 Task: Select Convenience. Add to cart, from pOpshelf for 2317 Morningview Lane, New York, New York 10022, Cell Number 646-231-5081, following items : Starbucks Frappuccino Chilled Coffee Drink Mocha (13.7 oz) - 2, Lays Simply Potato Chips Thick Cut Sea Salted (8.5 oz) - 1, Cheetos Puffs Flamin Hot Cheese Flavored Snacks (8 oz) - 2
Action: Mouse moved to (235, 112)
Screenshot: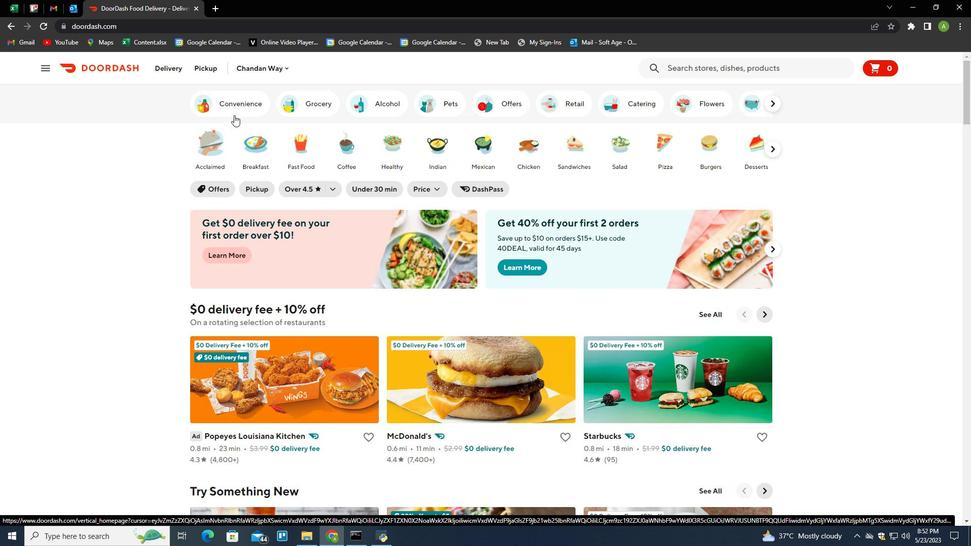 
Action: Mouse pressed left at (235, 112)
Screenshot: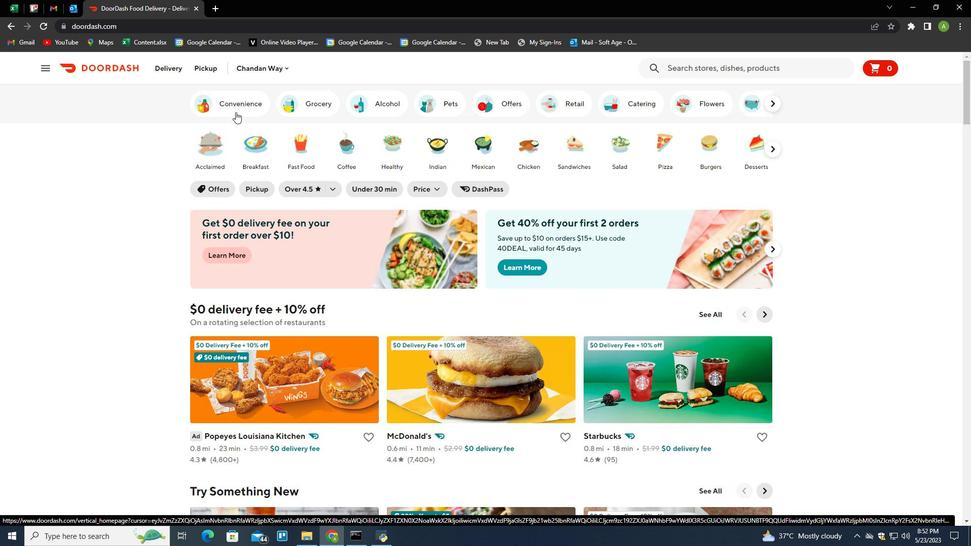 
Action: Mouse moved to (622, 367)
Screenshot: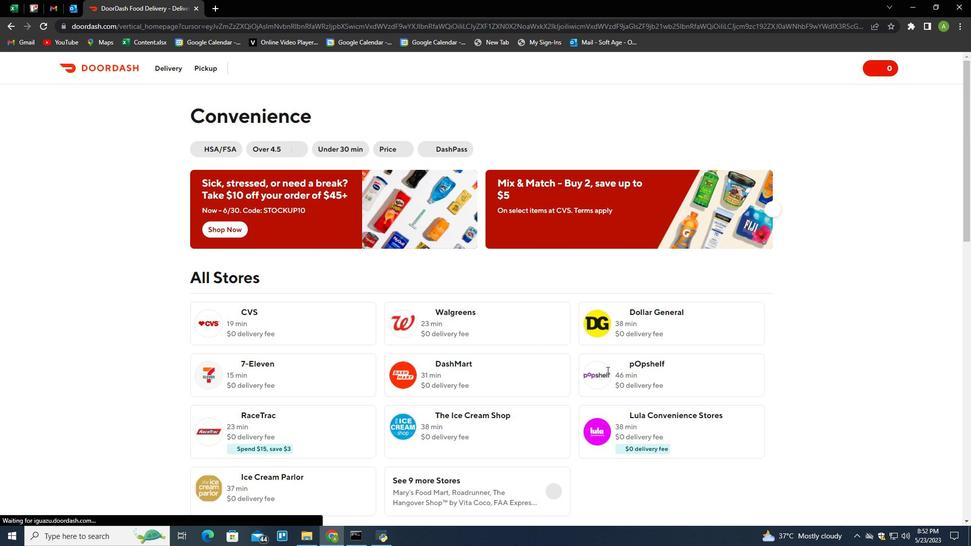 
Action: Mouse pressed left at (622, 367)
Screenshot: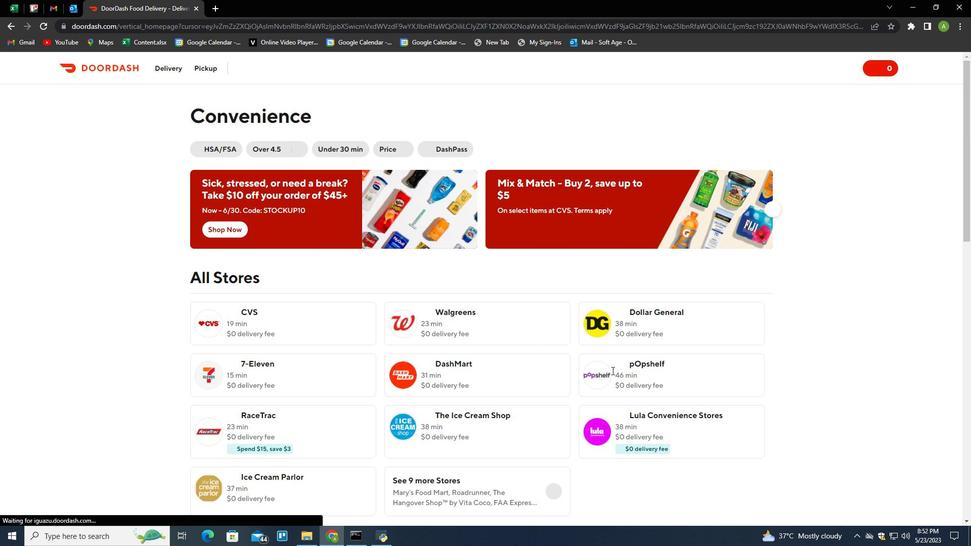 
Action: Mouse moved to (210, 65)
Screenshot: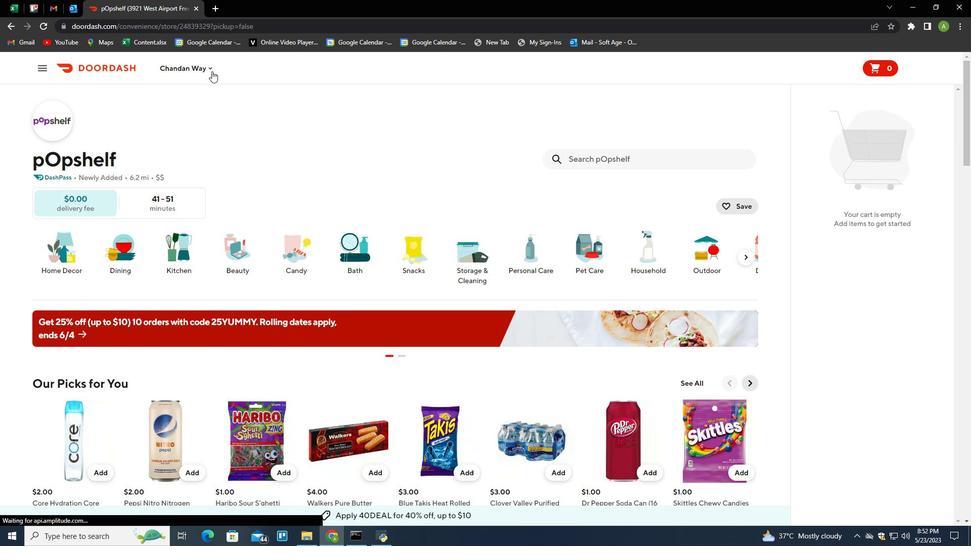
Action: Mouse pressed left at (210, 65)
Screenshot: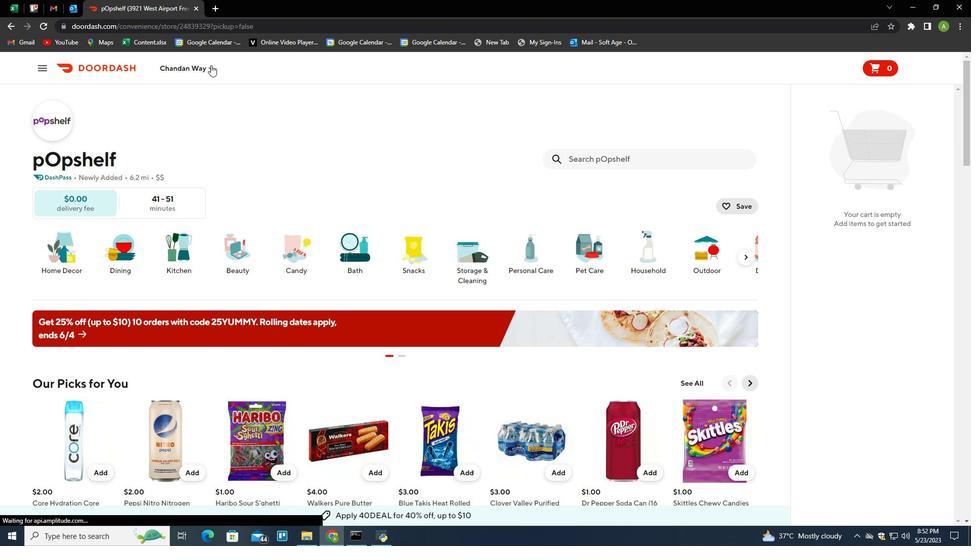 
Action: Mouse moved to (226, 111)
Screenshot: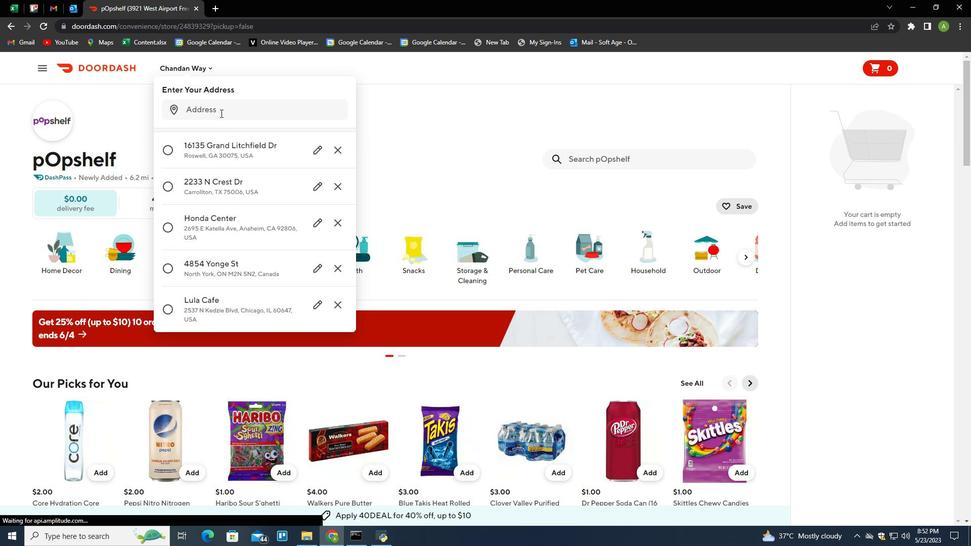 
Action: Mouse pressed left at (226, 111)
Screenshot: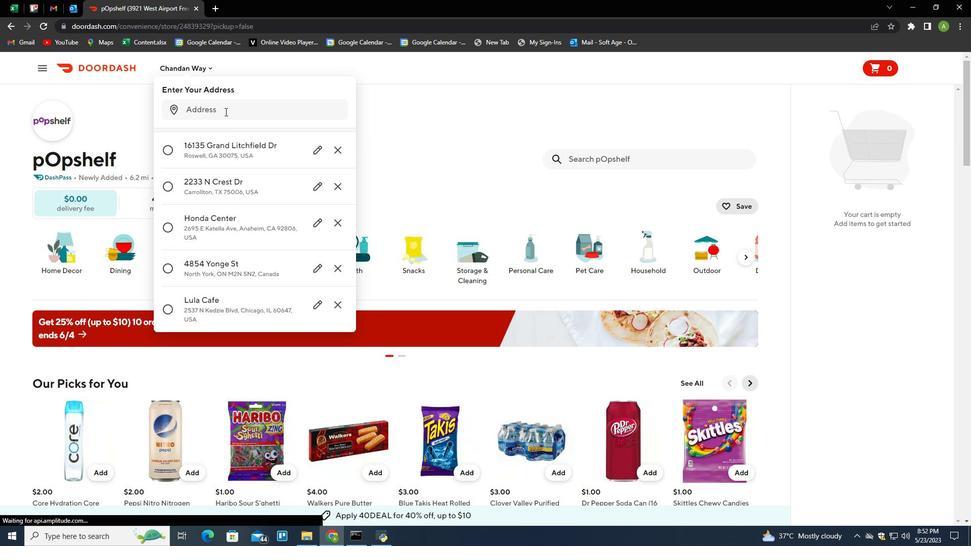 
Action: Mouse moved to (224, 120)
Screenshot: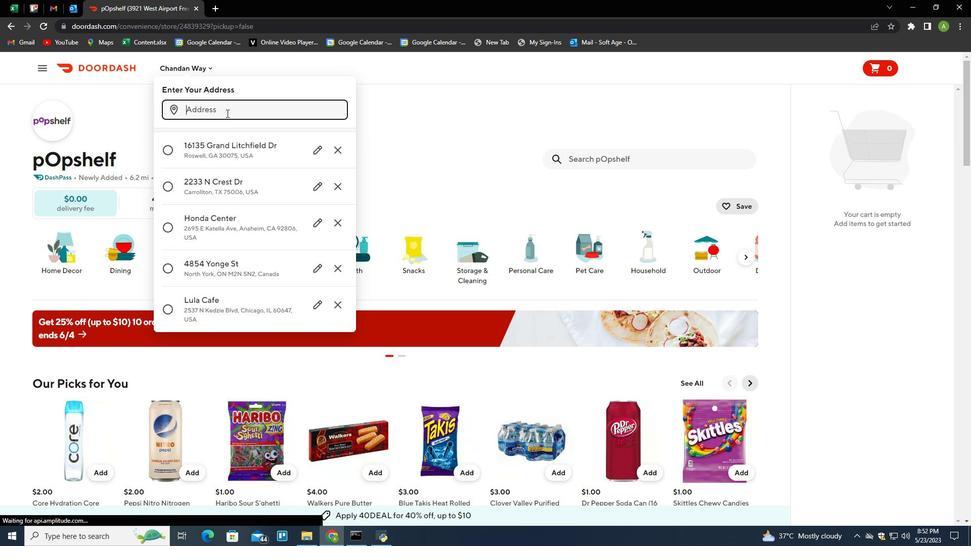 
Action: Key pressed 2317<Key.space>morningview<Key.space><Key.space>lane,<Key.space>new<Key.space>york,<Key.space>new<Key.space>york<Key.space>10022<Key.enter>
Screenshot: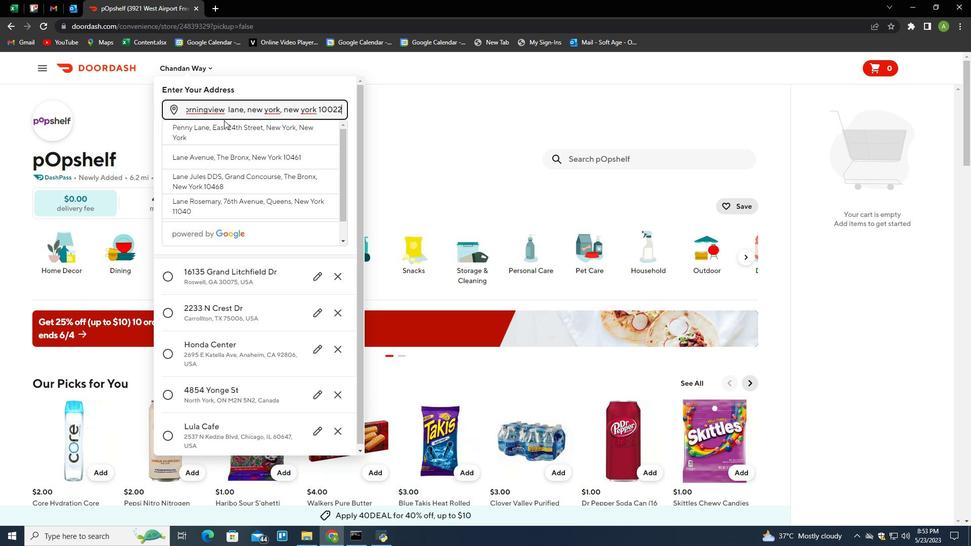 
Action: Mouse moved to (309, 411)
Screenshot: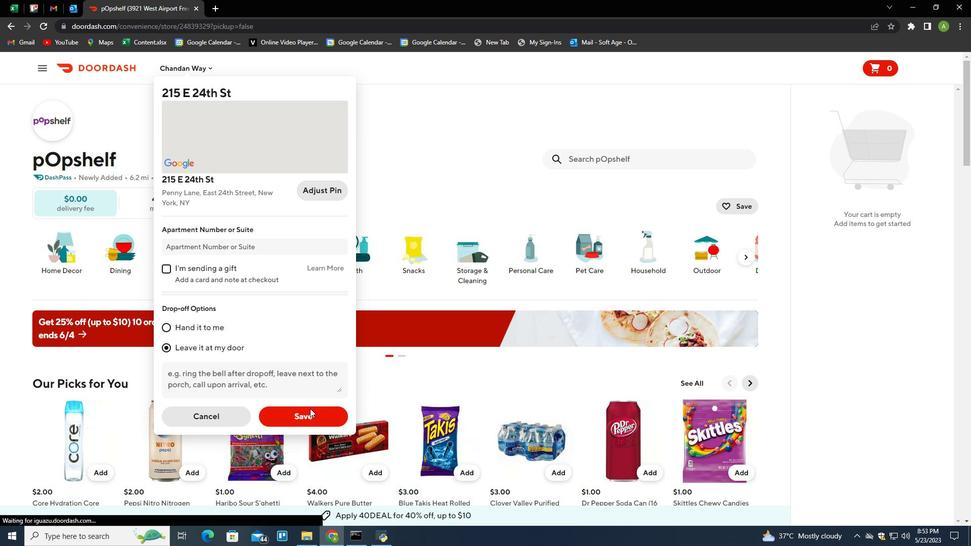 
Action: Mouse pressed left at (309, 411)
Screenshot: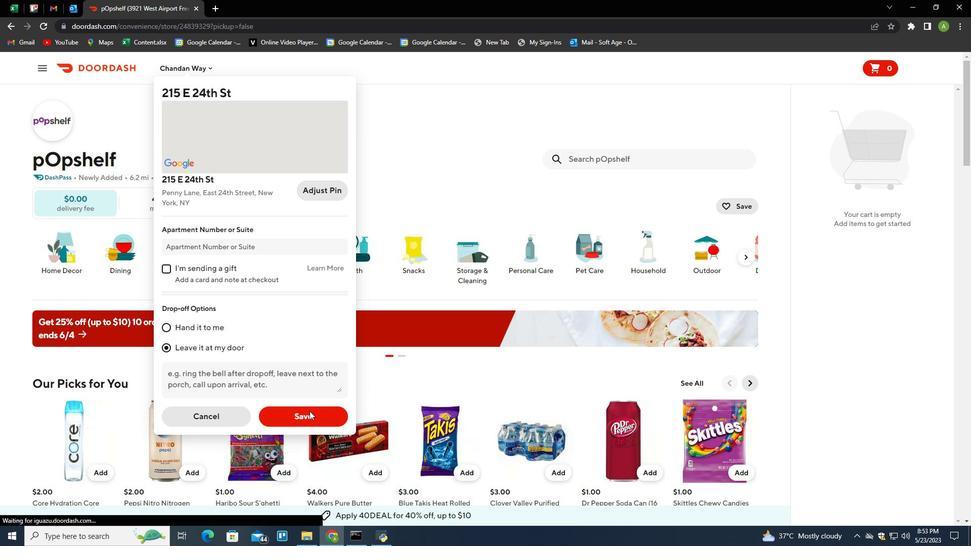 
Action: Mouse moved to (645, 154)
Screenshot: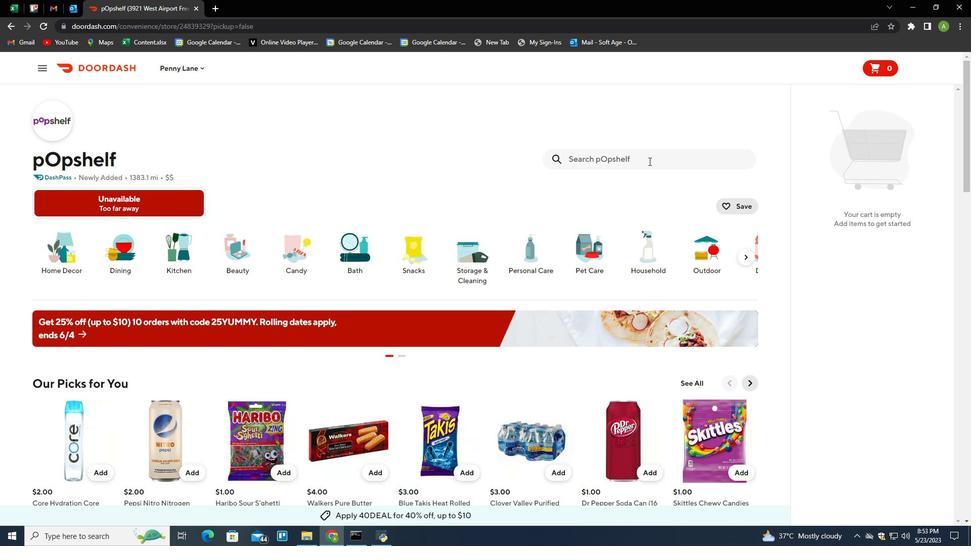 
Action: Mouse scrolled (645, 154) with delta (0, 0)
Screenshot: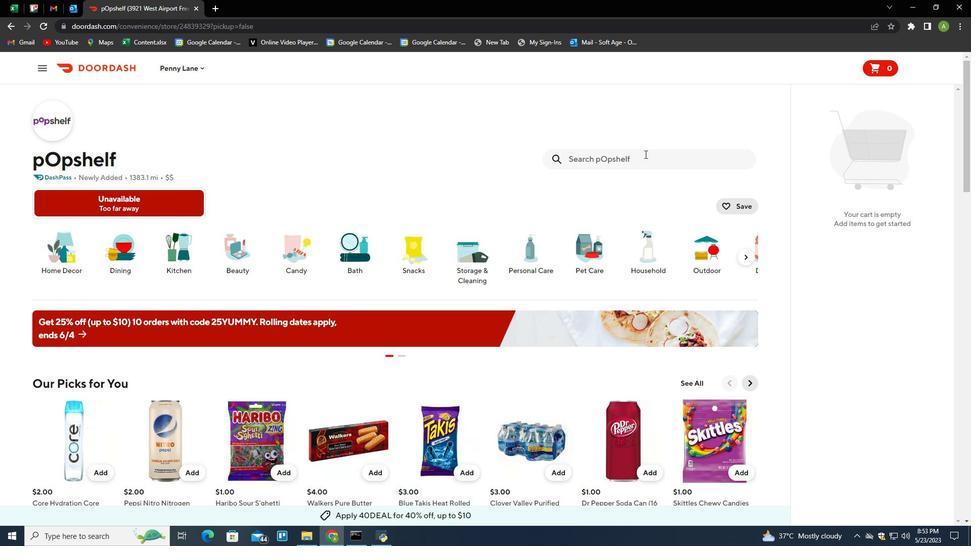 
Action: Mouse pressed left at (645, 154)
Screenshot: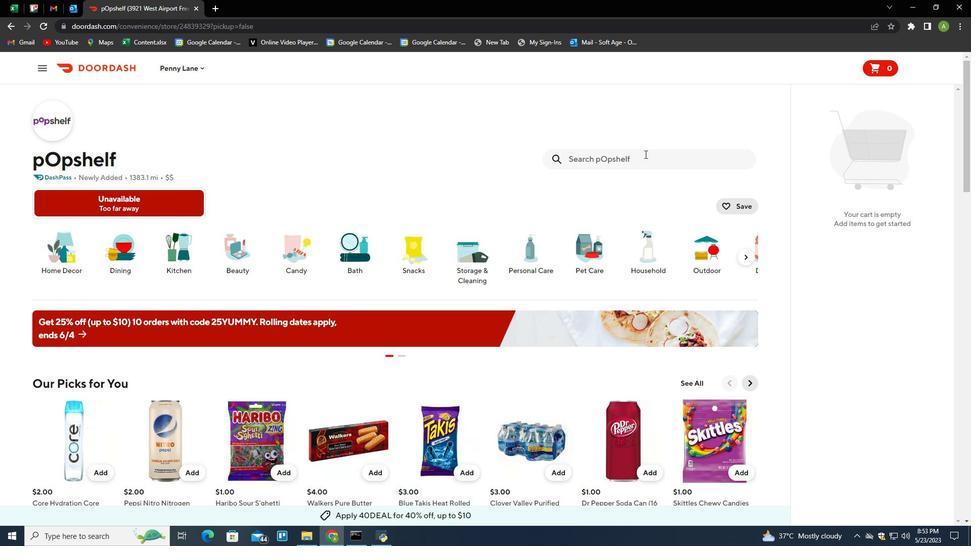 
Action: Mouse moved to (558, 185)
Screenshot: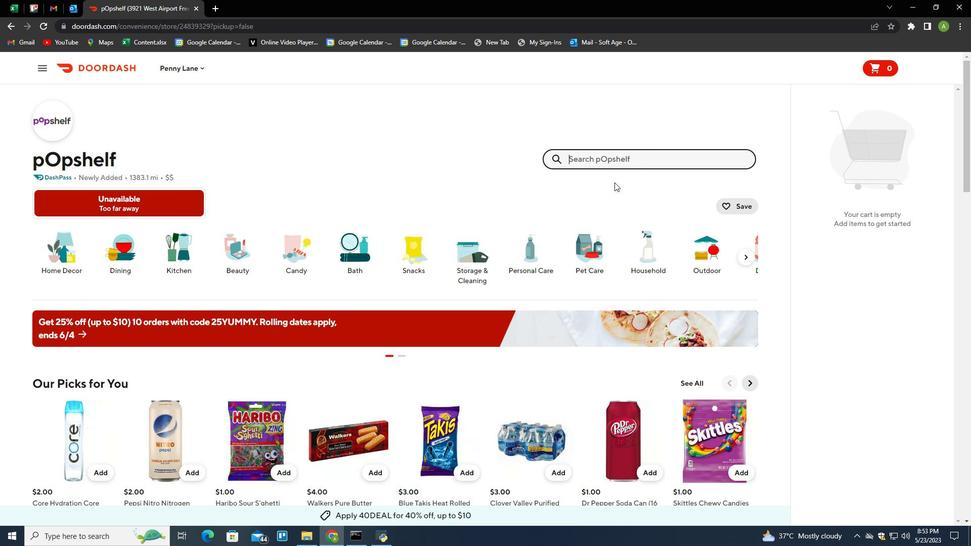 
Action: Key pressed stra<Key.backspace><Key.backspace>arbucks<Key.space>frappuccino<Key.space>cho<Key.backspace>illed<Key.space>coffee<Key.space>drink<Key.space>mocha<Key.space><Key.shift>(13.7<Key.space>oz<Key.shift>)<Key.enter>
Screenshot: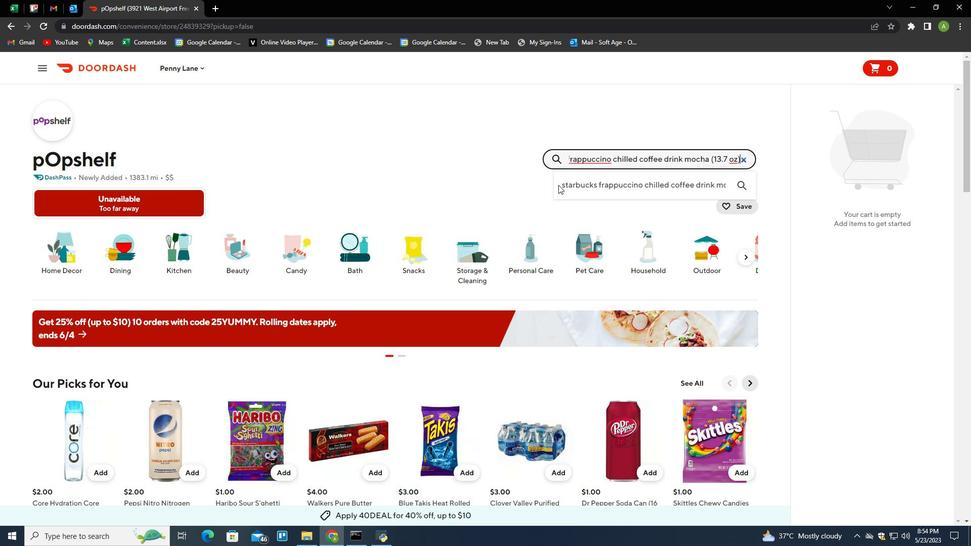 
Action: Mouse moved to (97, 263)
Screenshot: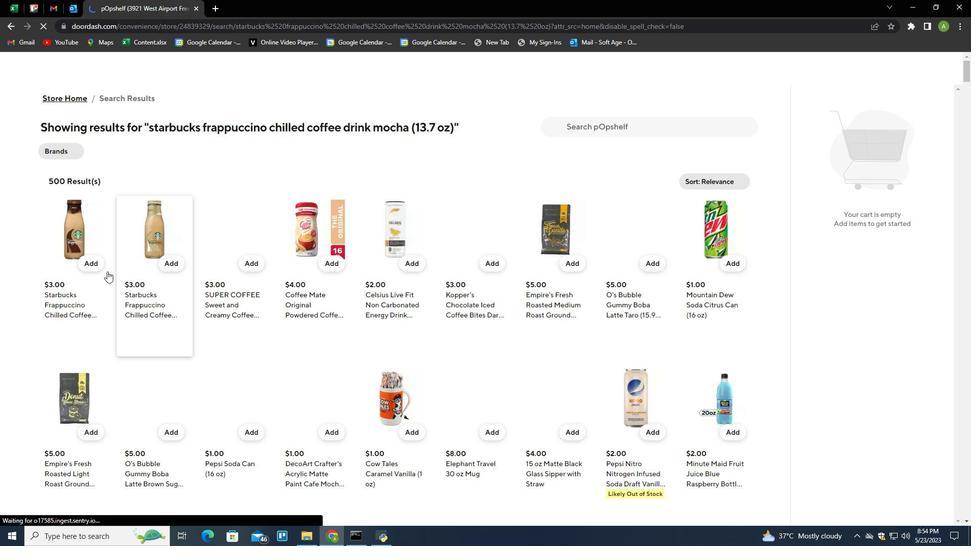 
Action: Mouse pressed left at (97, 263)
Screenshot: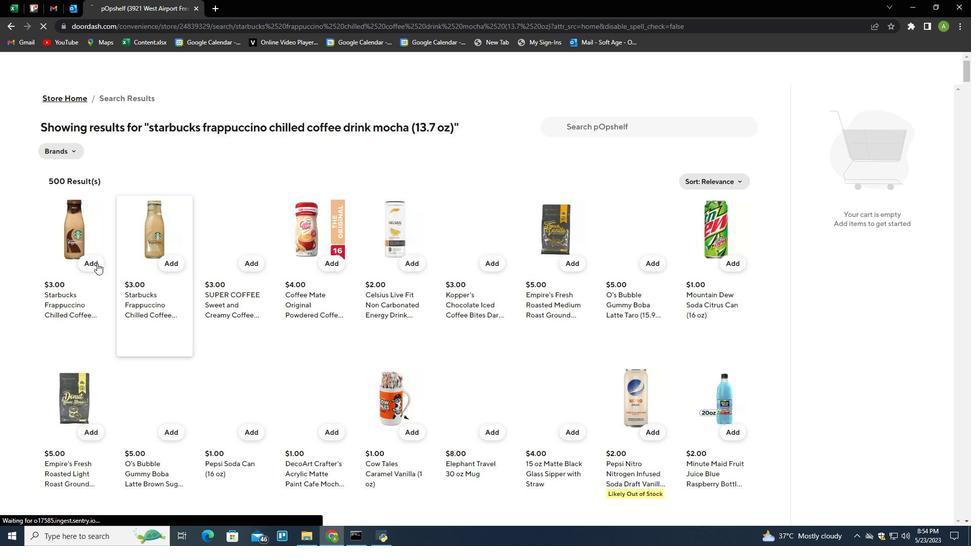 
Action: Mouse moved to (936, 176)
Screenshot: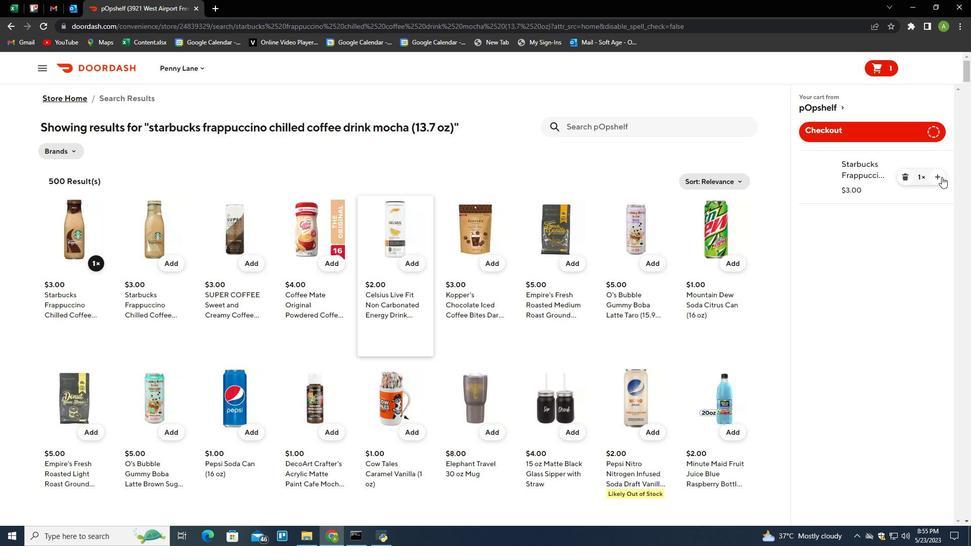 
Action: Mouse pressed left at (936, 176)
Screenshot: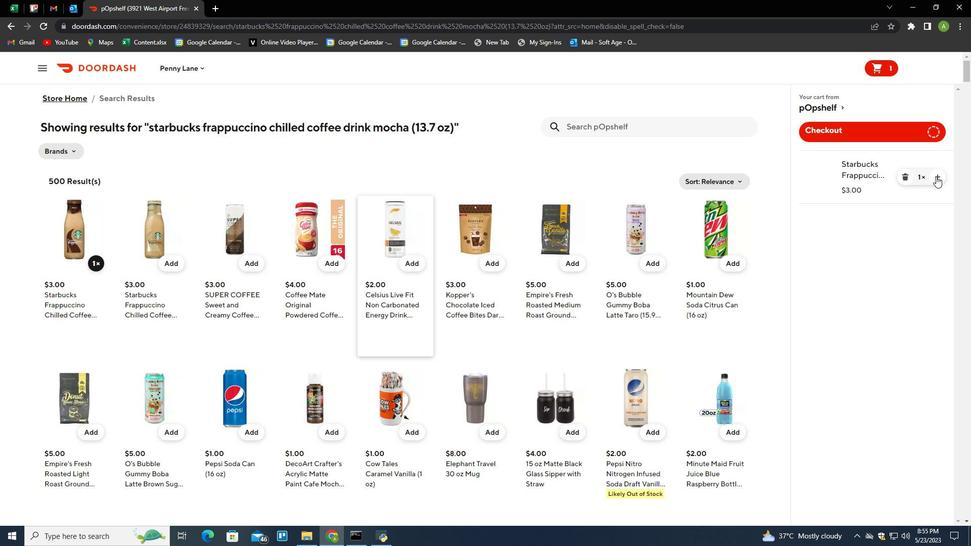 
Action: Mouse moved to (651, 123)
Screenshot: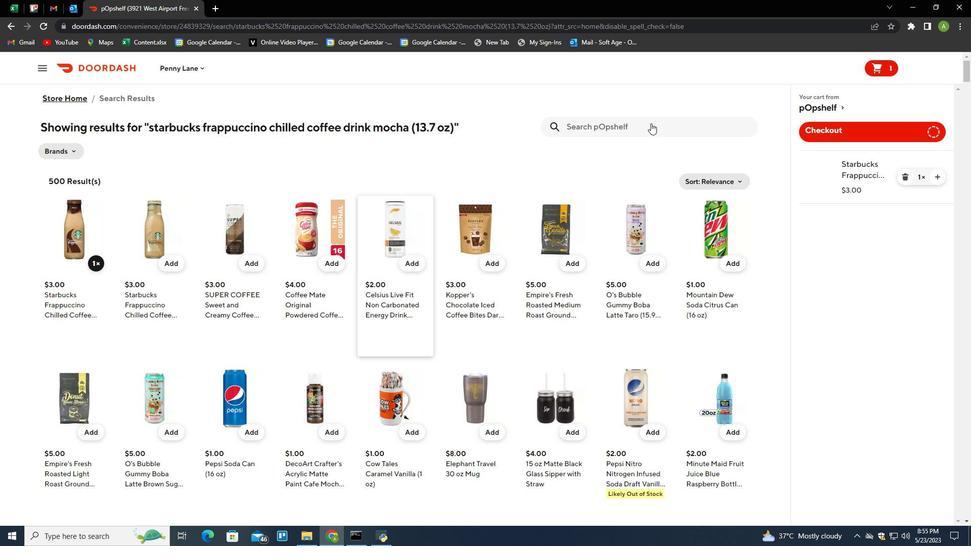
Action: Mouse pressed left at (651, 123)
Screenshot: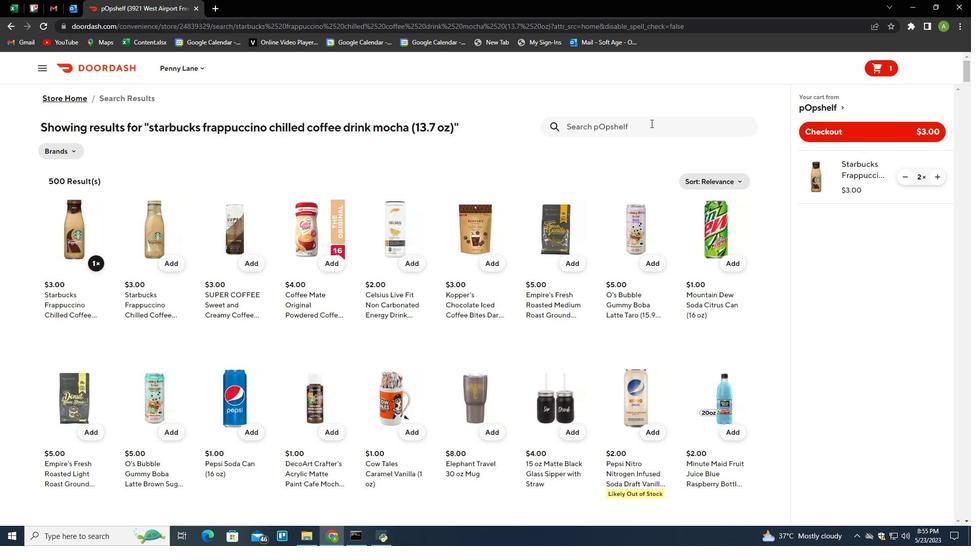 
Action: Key pressed lays<Key.space>simply<Key.space>potato<Key.space>chips<Key.space>thik<Key.backspace>ck<Key.space>cut<Key.space>sea<Key.space>salted<Key.space><Key.shift>(8<Key.shift>>5<Key.backspace><Key.backspace>.5<Key.space>oz<Key.shift>)<Key.enter>
Screenshot: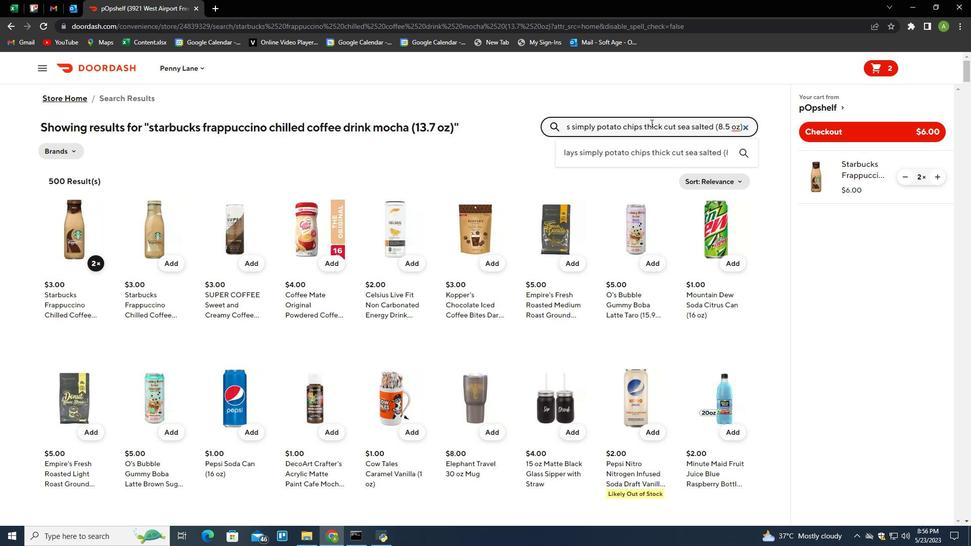 
Action: Mouse moved to (89, 266)
Screenshot: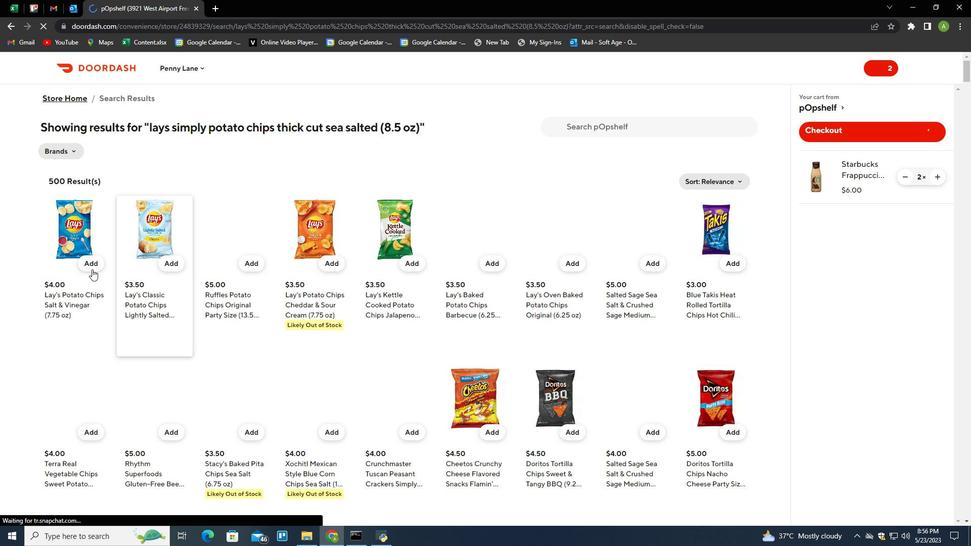 
Action: Mouse pressed left at (89, 266)
Screenshot: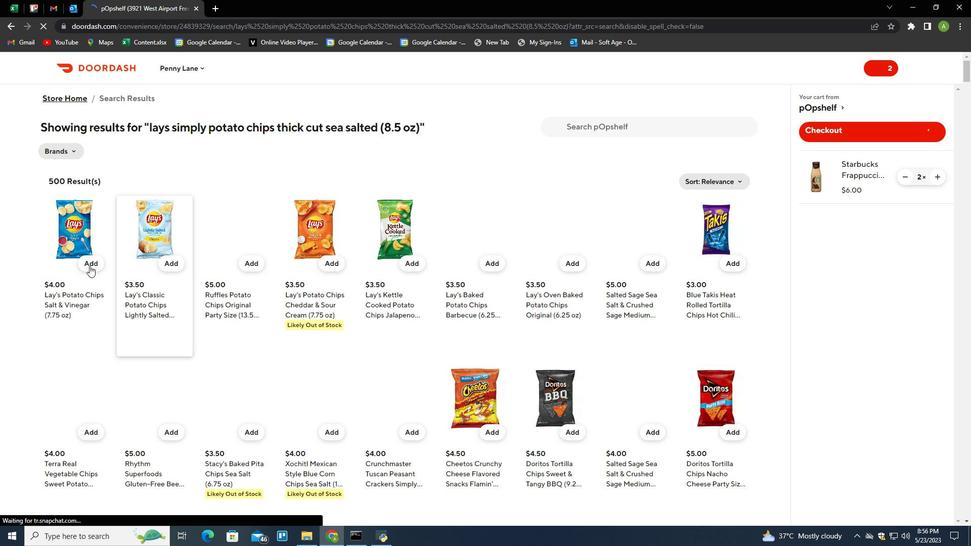 
Action: Mouse moved to (626, 124)
Screenshot: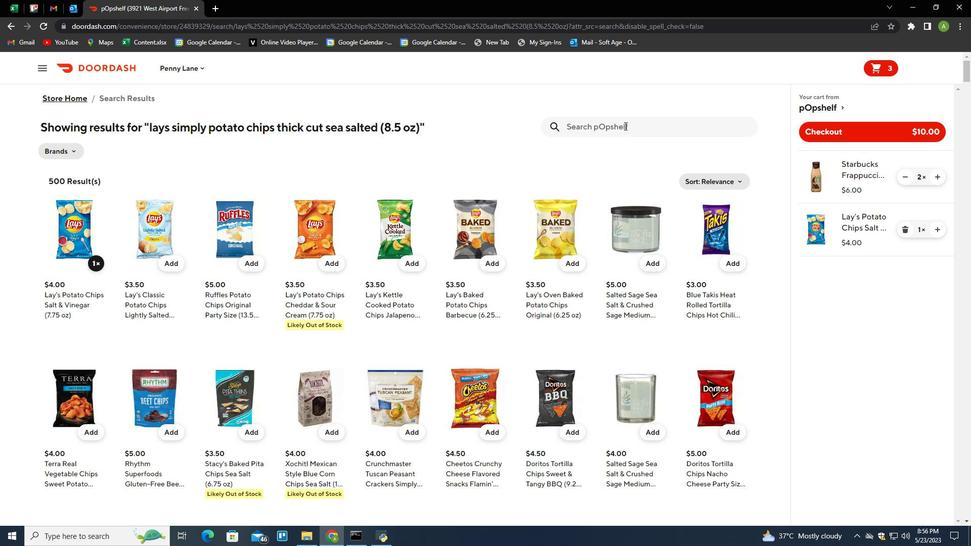 
Action: Mouse pressed left at (626, 124)
Screenshot: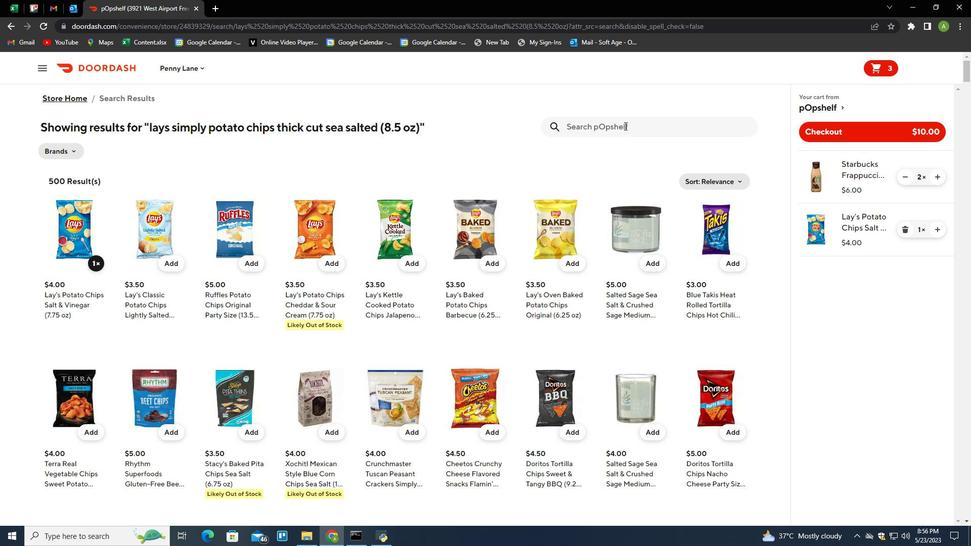
Action: Mouse moved to (560, 157)
Screenshot: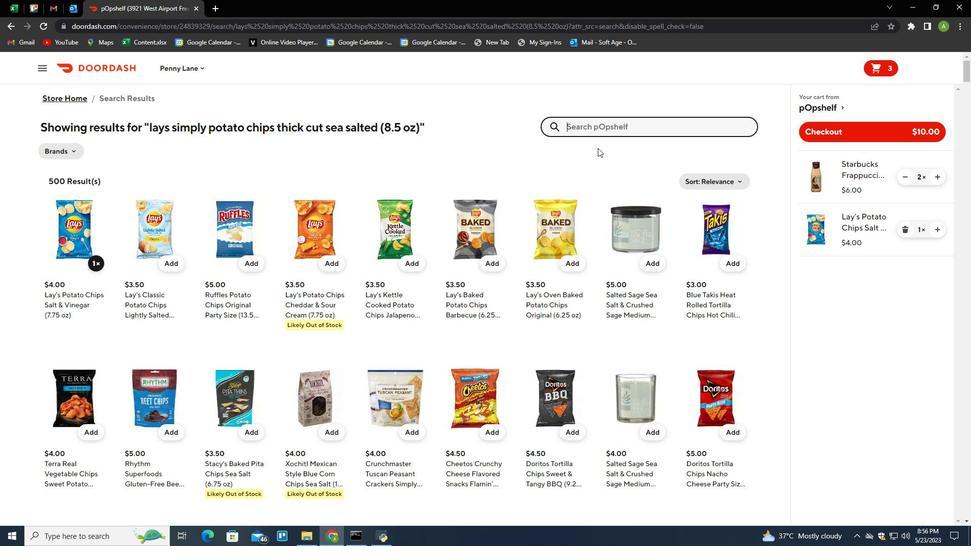
Action: Key pressed cheetos<Key.space>puffs<Key.space>flamin<Key.space>hot<Key.space>cheese<Key.space>flavored<Key.space>snacks<Key.space><Key.shift>(8<Key.space>oz<Key.shift><Key.shift>)<Key.enter>
Screenshot: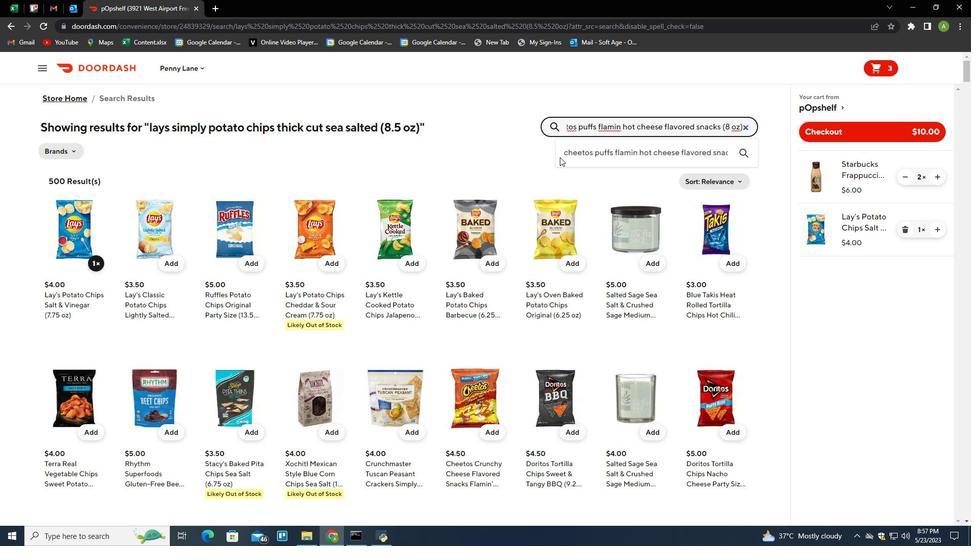 
Action: Mouse moved to (91, 265)
Screenshot: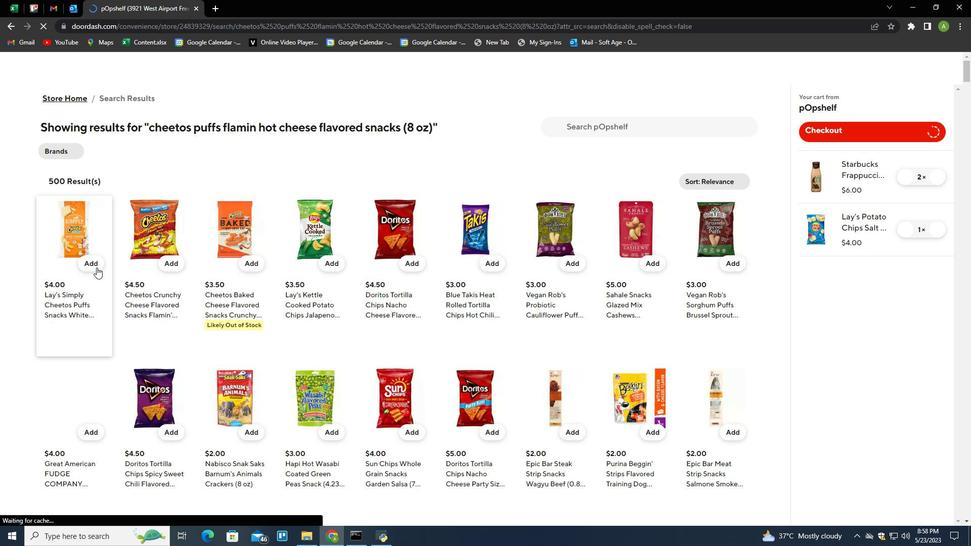 
Action: Mouse pressed left at (91, 265)
Screenshot: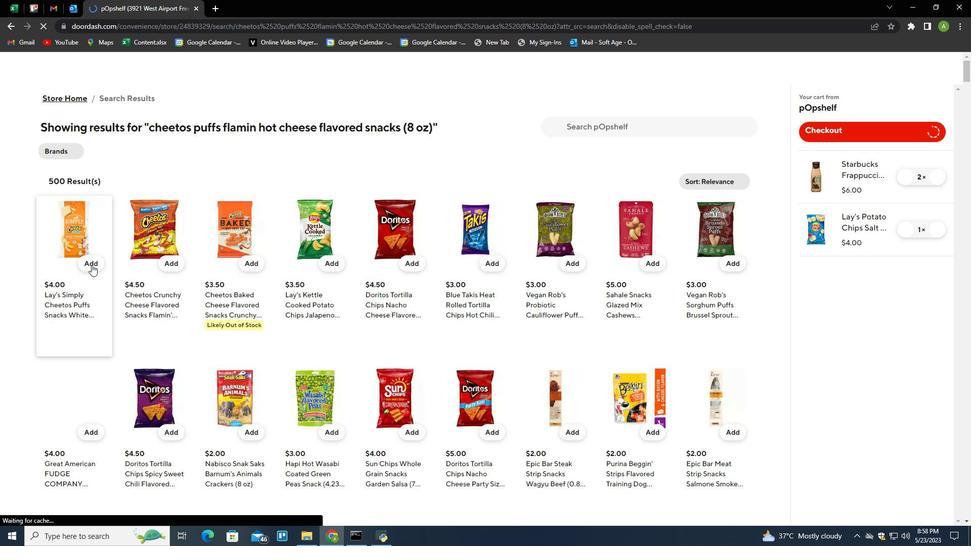 
Action: Mouse moved to (937, 280)
Screenshot: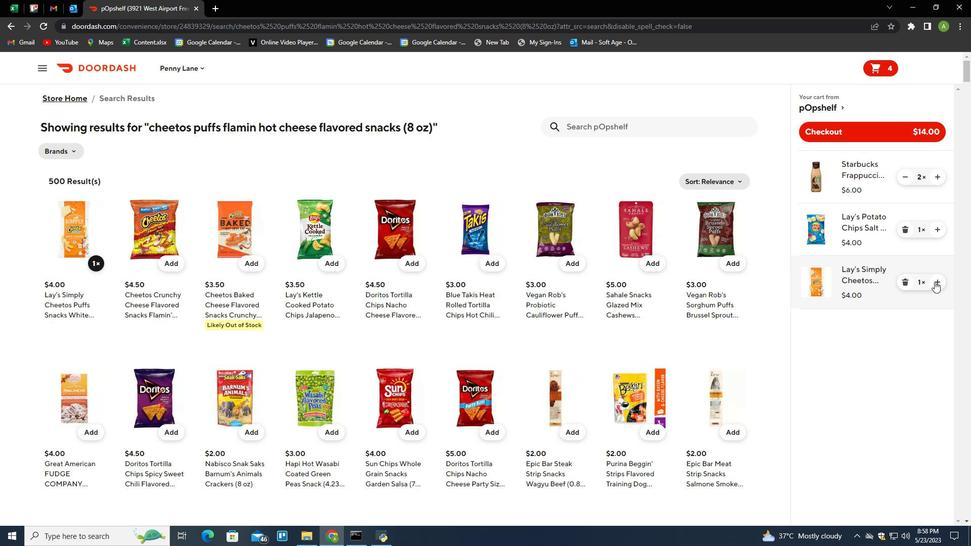 
Action: Mouse pressed left at (937, 280)
Screenshot: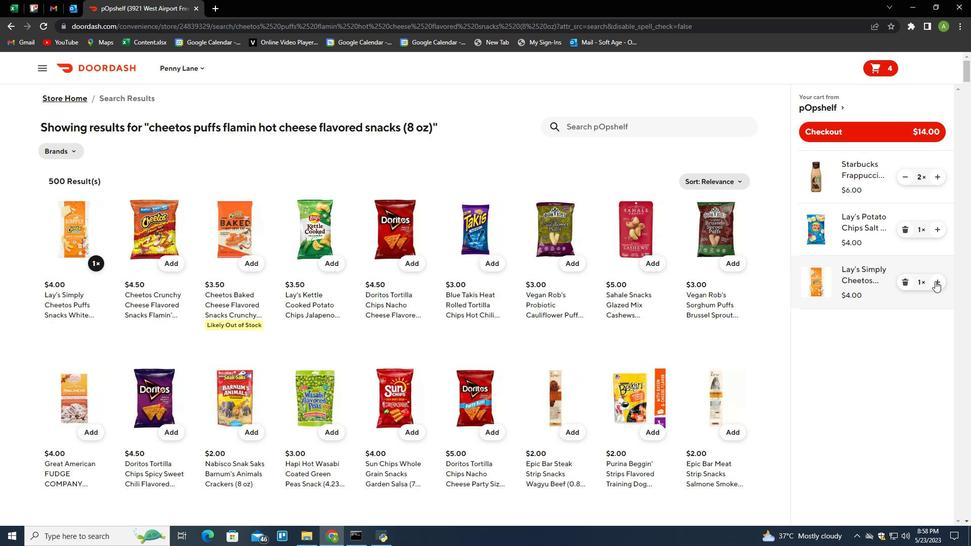 
Action: Mouse moved to (825, 133)
Screenshot: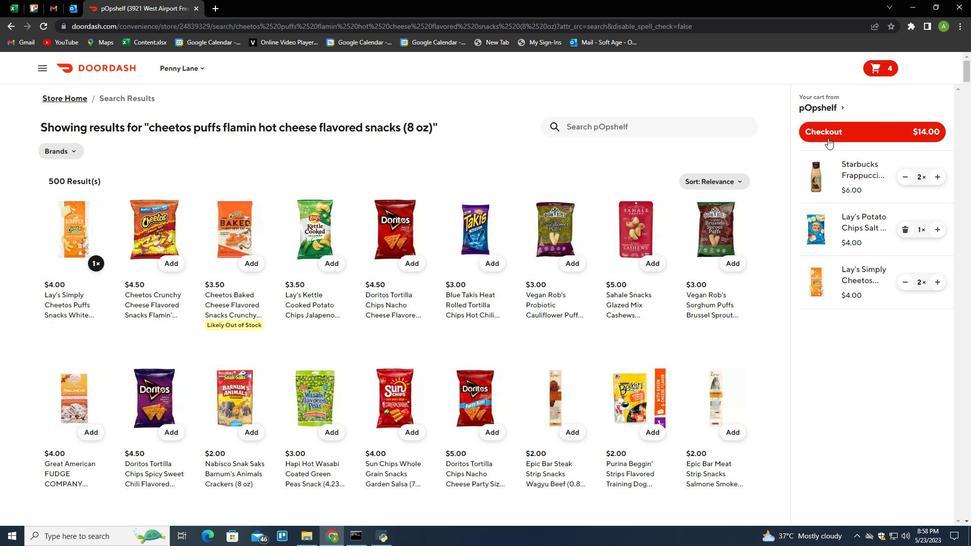 
Action: Mouse pressed left at (825, 133)
Screenshot: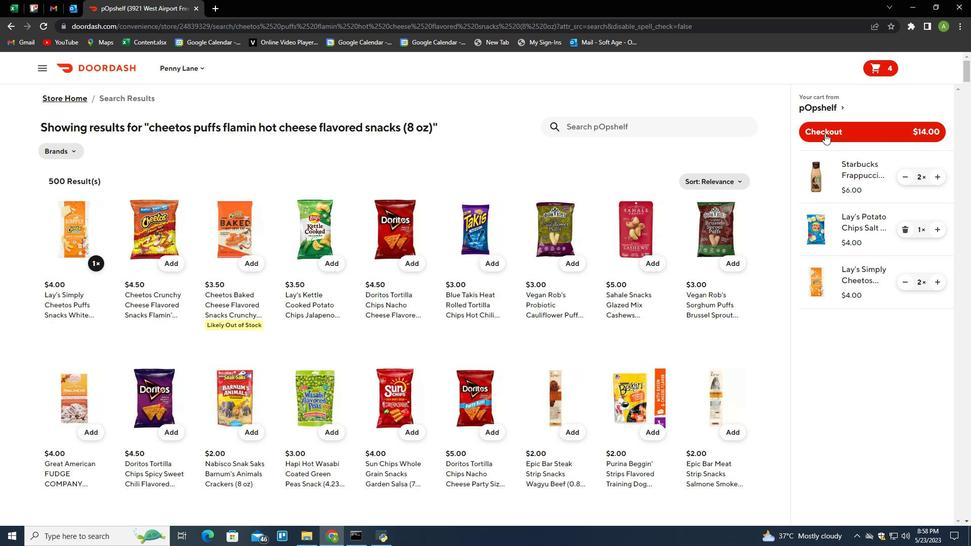 
Action: Mouse moved to (637, 178)
Screenshot: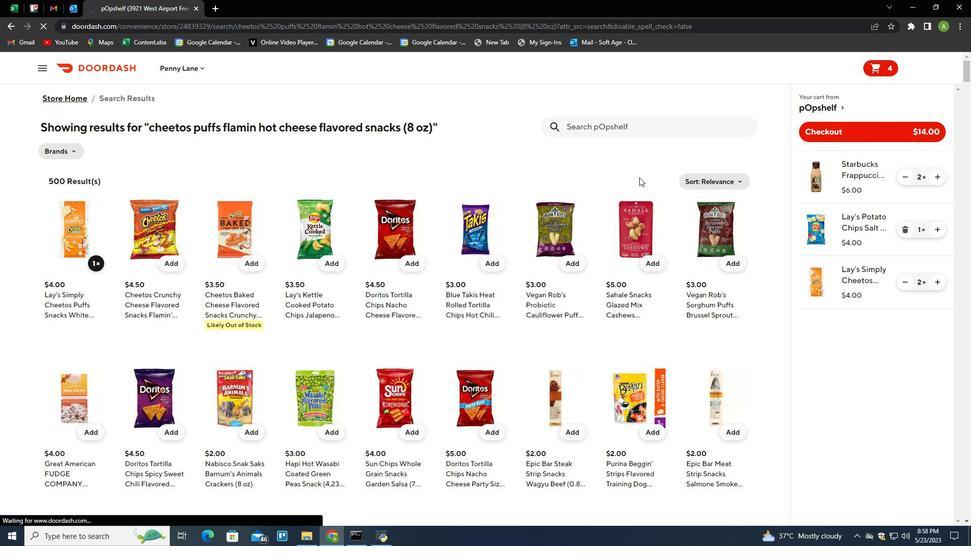 
